 Task: Apply transition none.
Action: Mouse moved to (162, 78)
Screenshot: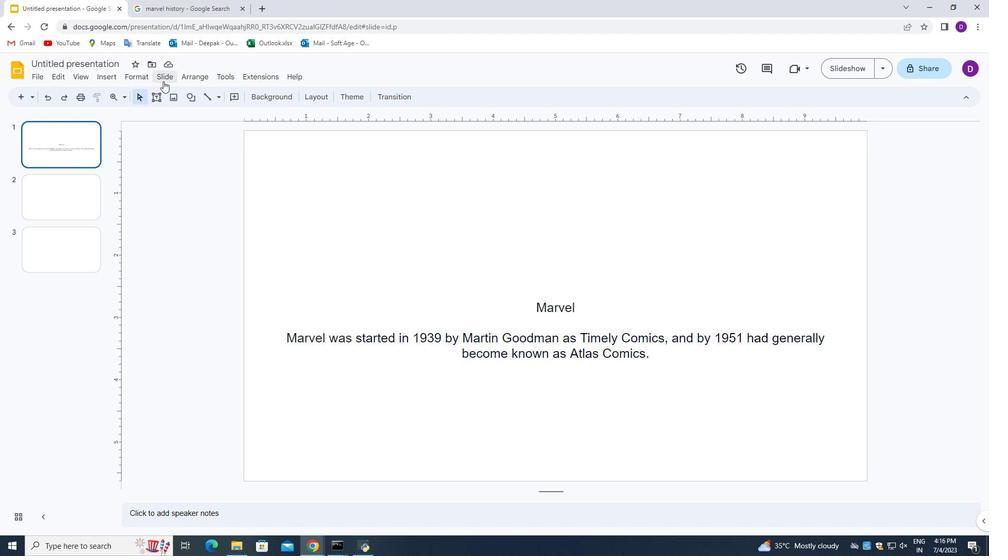 
Action: Mouse pressed left at (162, 78)
Screenshot: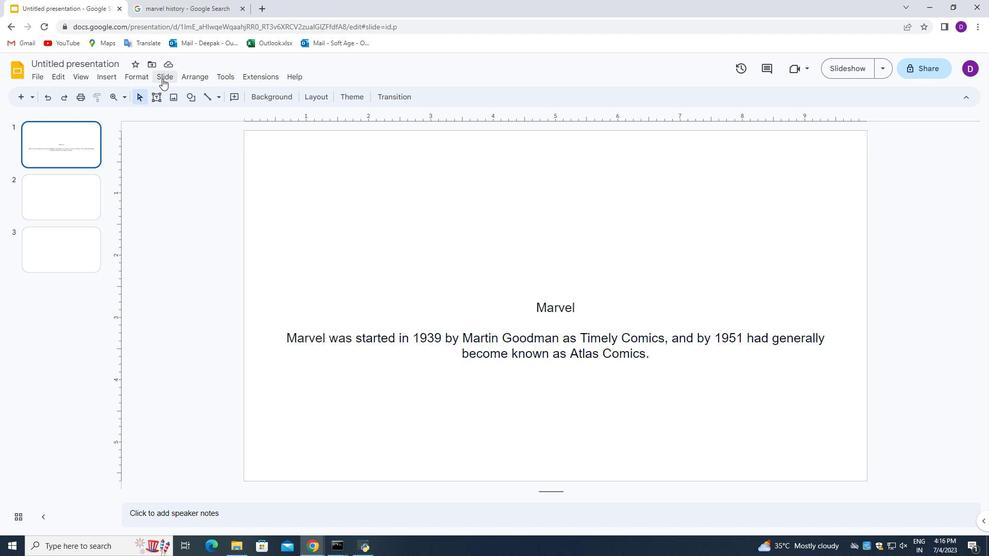 
Action: Mouse moved to (225, 218)
Screenshot: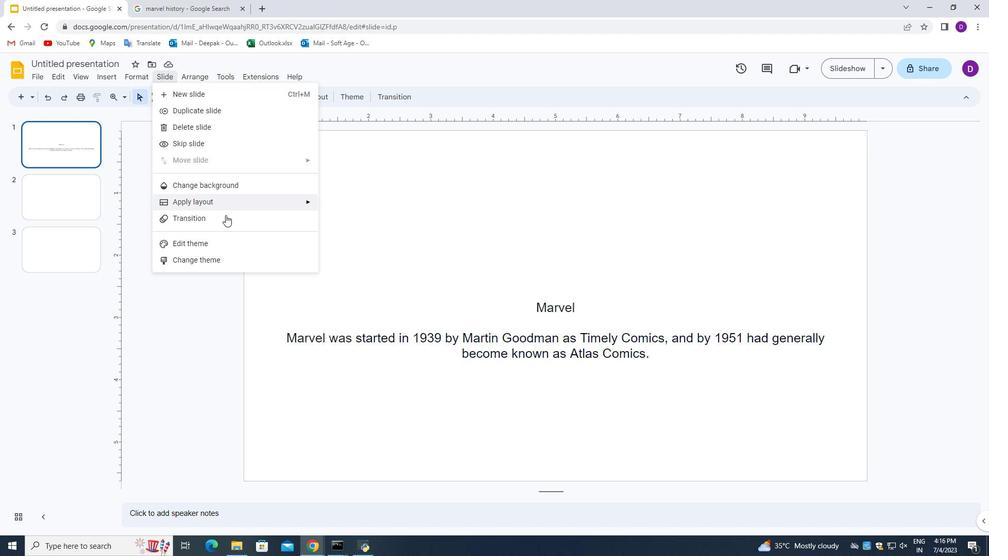 
Action: Mouse pressed left at (225, 218)
Screenshot: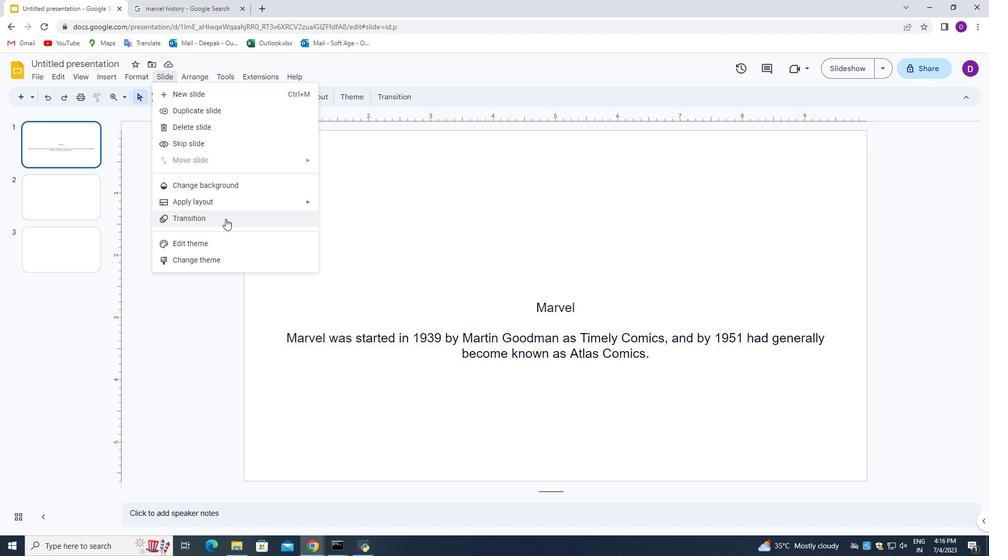 
Action: Mouse moved to (870, 193)
Screenshot: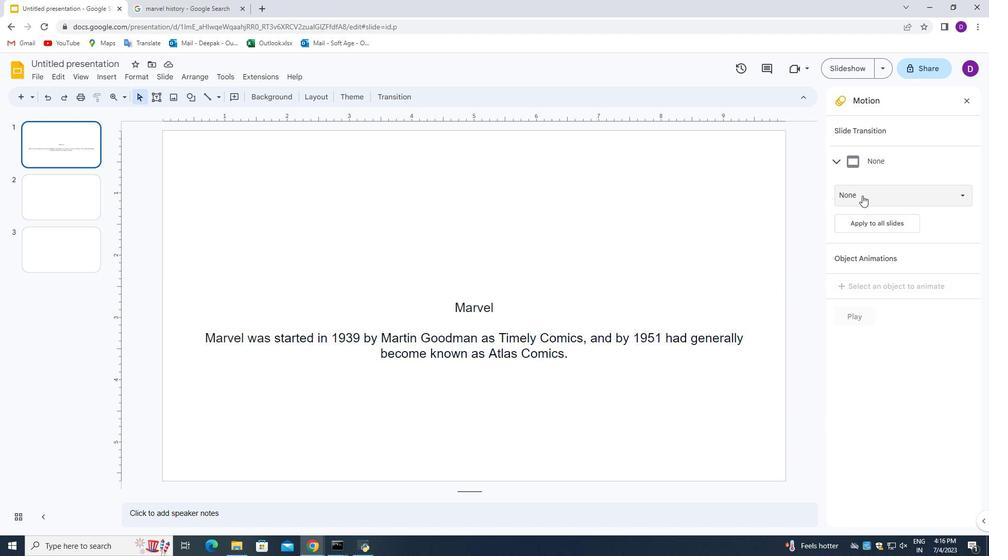 
Action: Mouse pressed left at (870, 193)
Screenshot: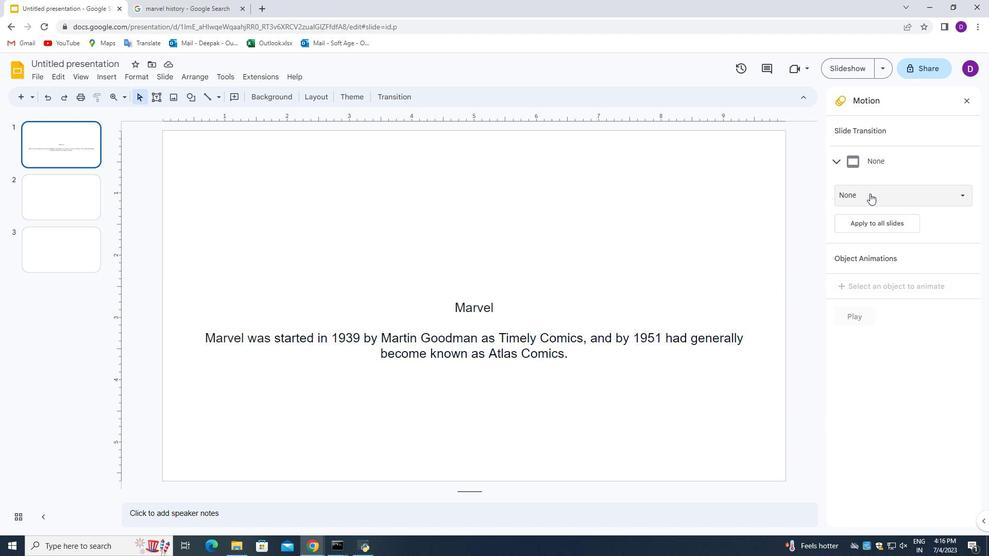 
Action: Mouse moved to (869, 216)
Screenshot: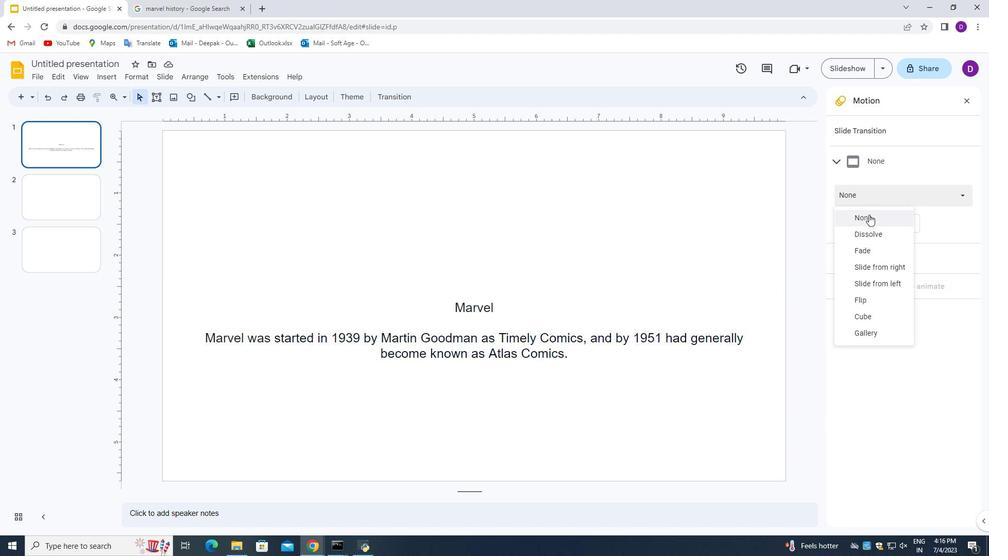 
Action: Mouse pressed left at (869, 216)
Screenshot: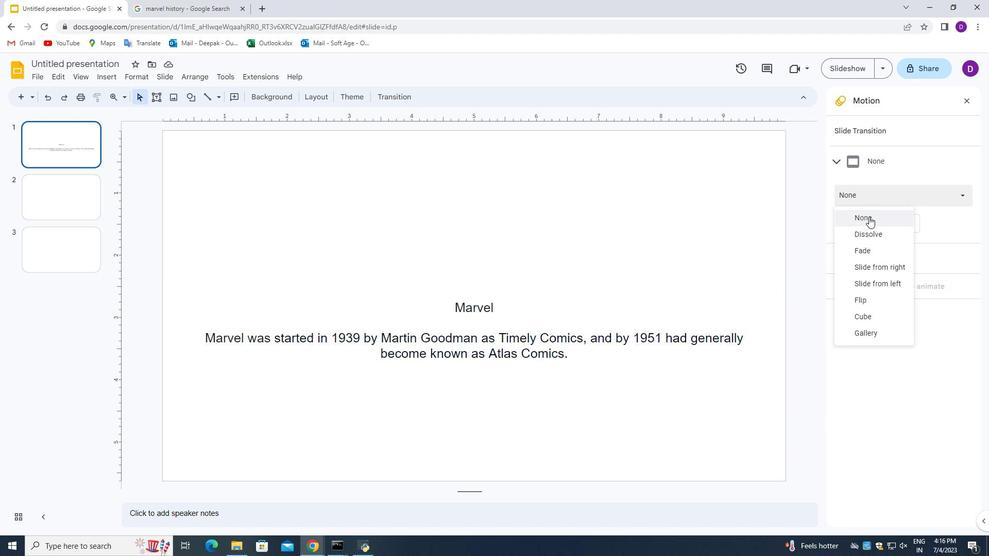 
Action: Mouse moved to (681, 243)
Screenshot: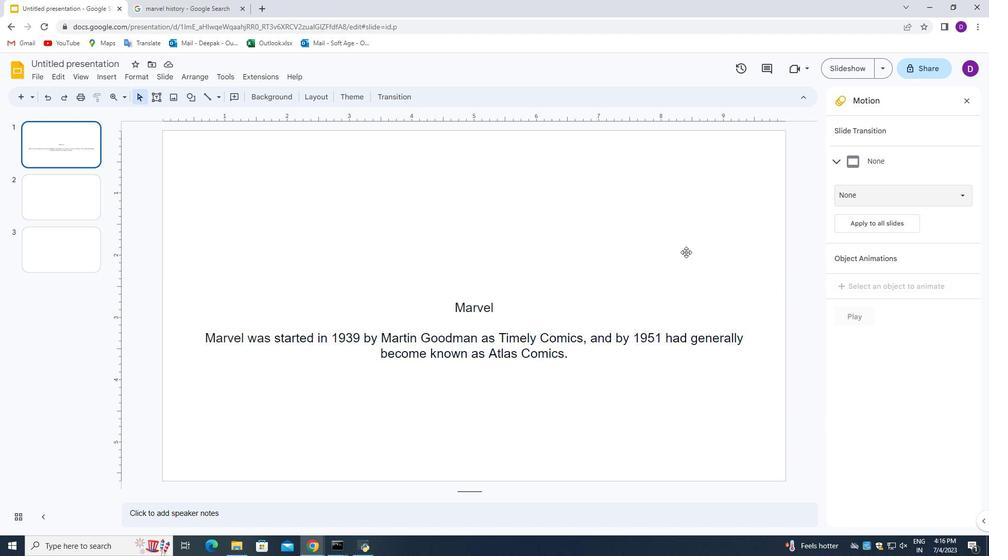 
